 Task: Select the hover option in the diff decorations.
Action: Mouse moved to (16, 485)
Screenshot: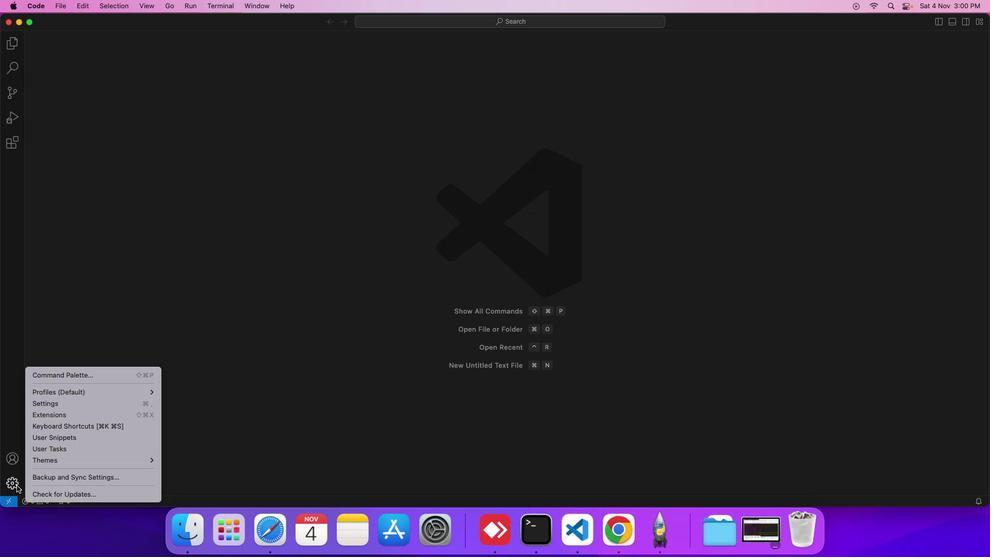 
Action: Mouse pressed left at (16, 485)
Screenshot: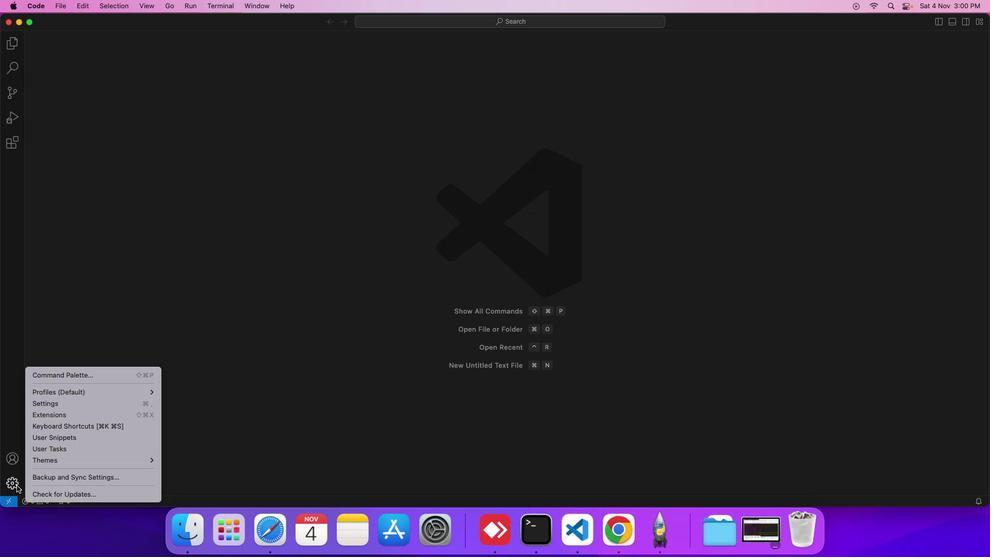 
Action: Mouse moved to (46, 404)
Screenshot: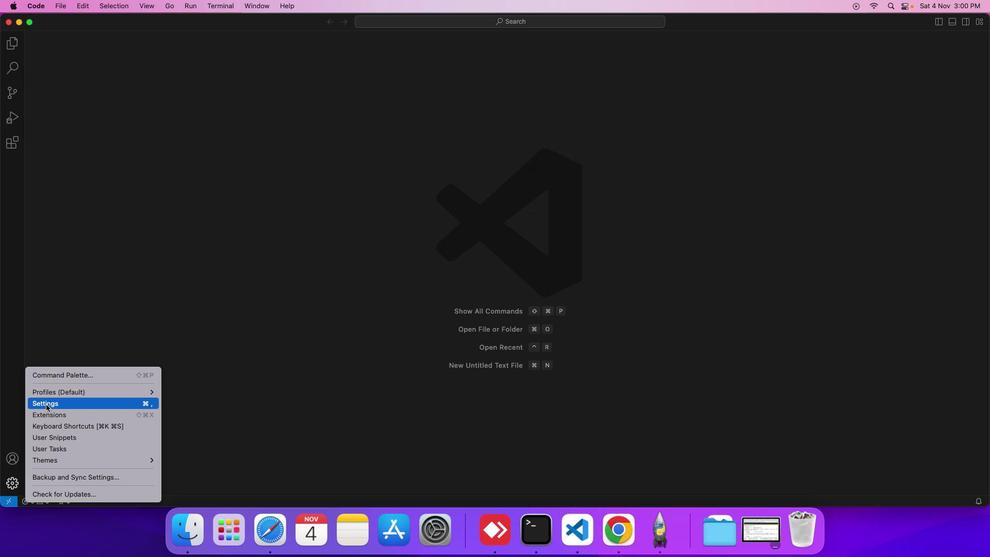 
Action: Mouse pressed left at (46, 404)
Screenshot: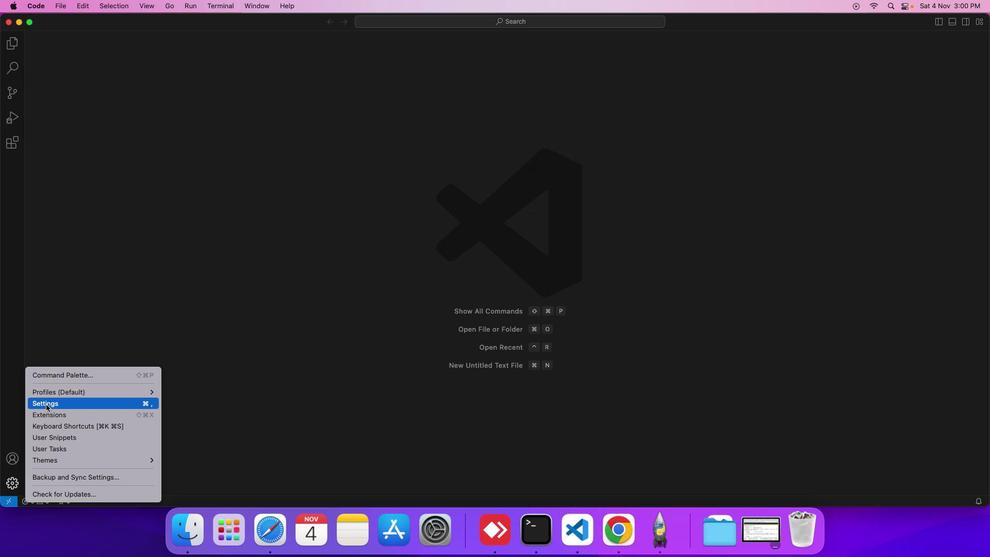 
Action: Mouse moved to (235, 148)
Screenshot: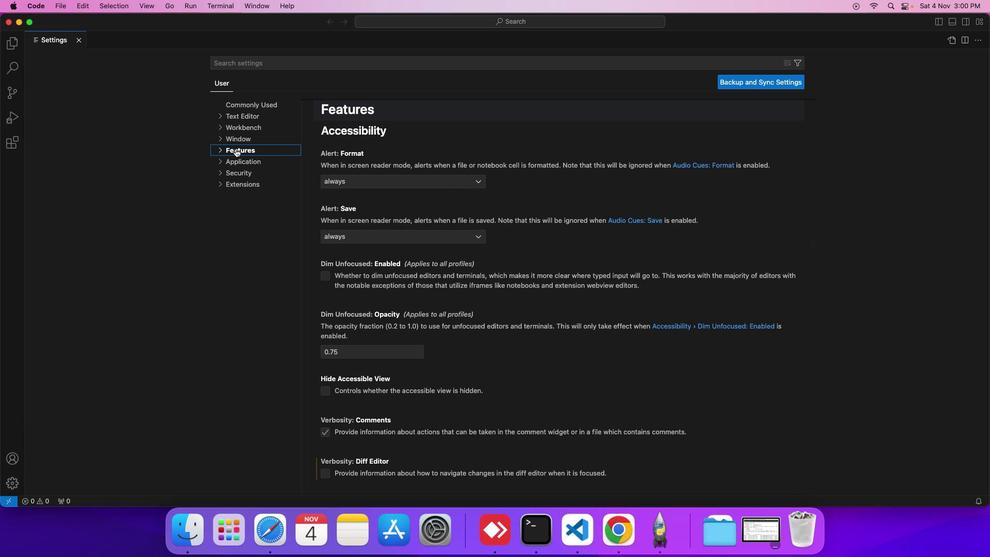
Action: Mouse pressed left at (235, 148)
Screenshot: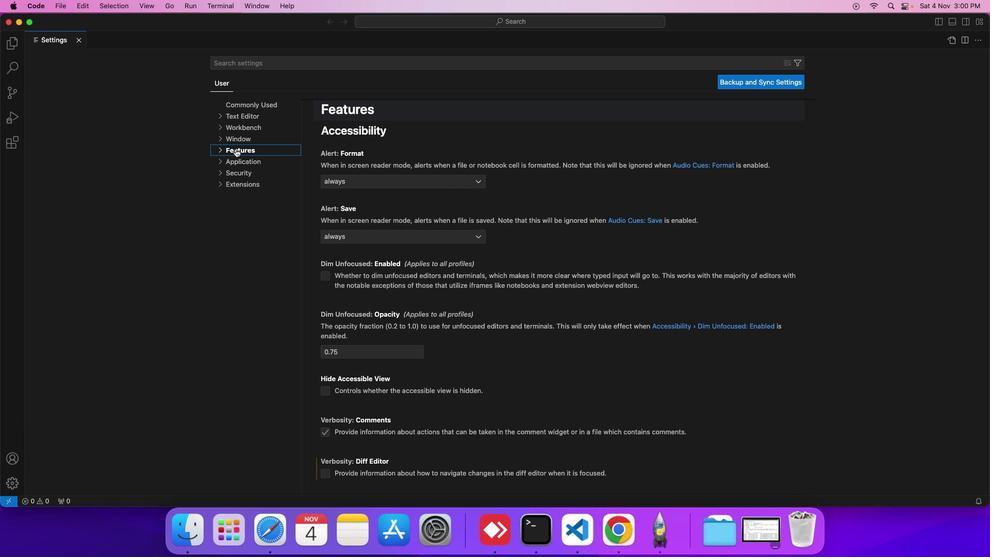 
Action: Mouse moved to (244, 217)
Screenshot: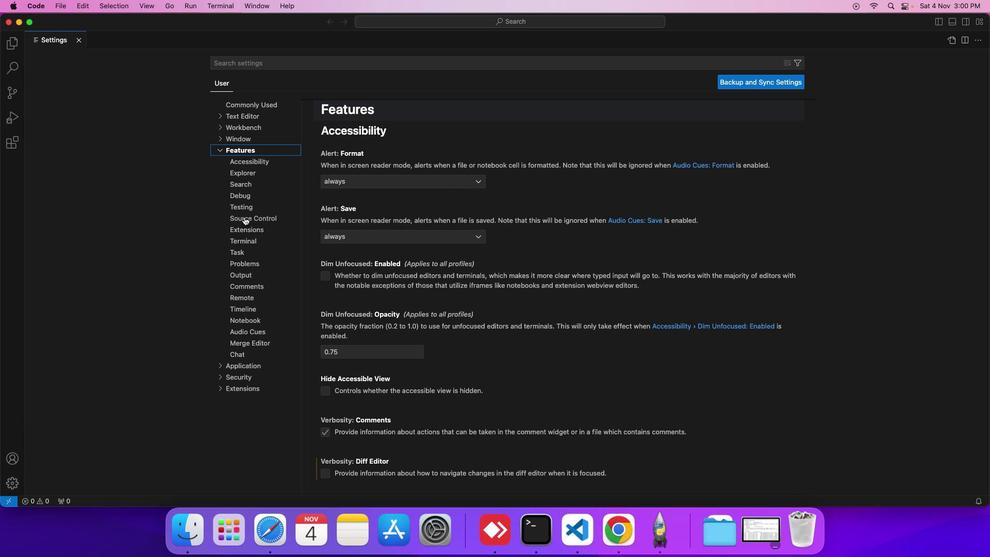 
Action: Mouse pressed left at (244, 217)
Screenshot: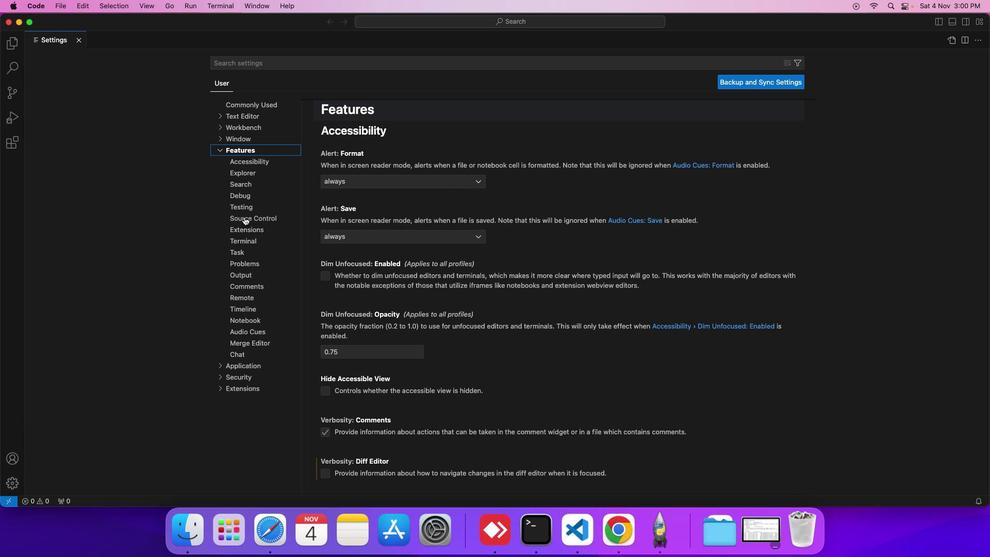 
Action: Mouse moved to (414, 327)
Screenshot: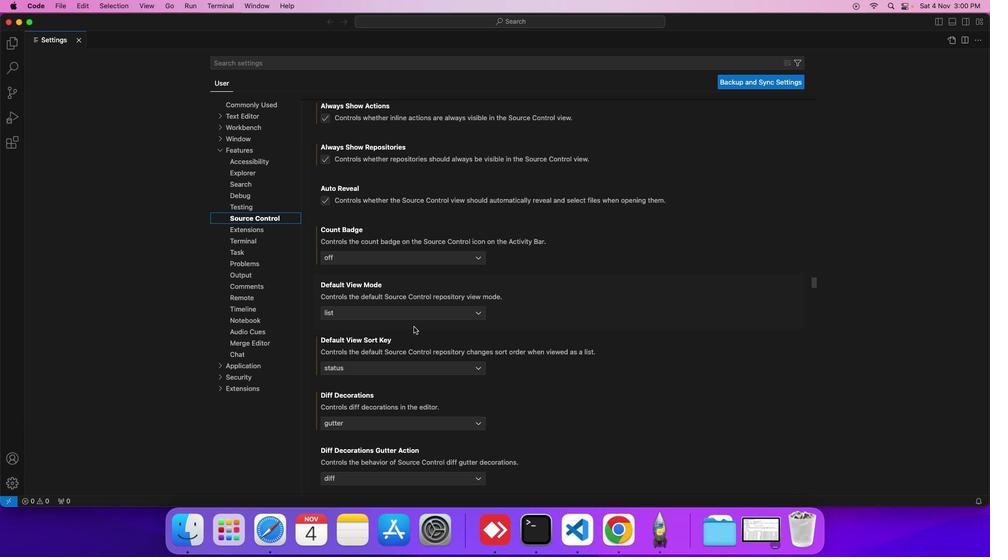 
Action: Mouse scrolled (414, 327) with delta (0, 0)
Screenshot: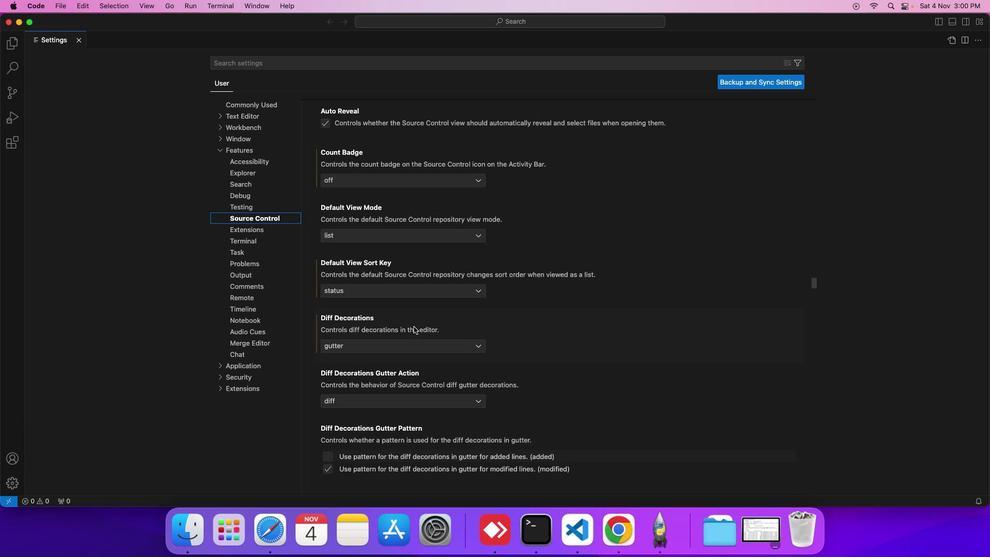 
Action: Mouse scrolled (414, 327) with delta (0, 0)
Screenshot: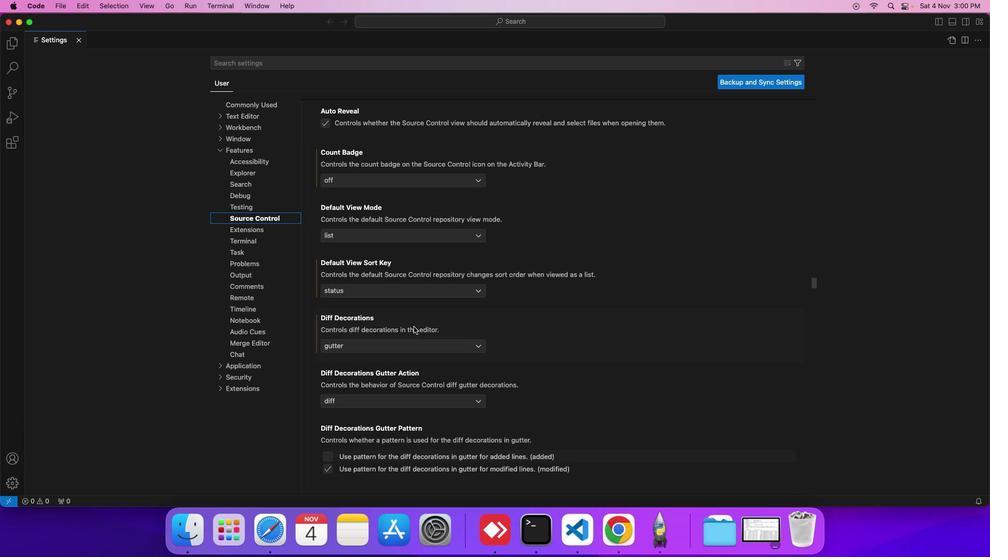 
Action: Mouse scrolled (414, 327) with delta (0, -1)
Screenshot: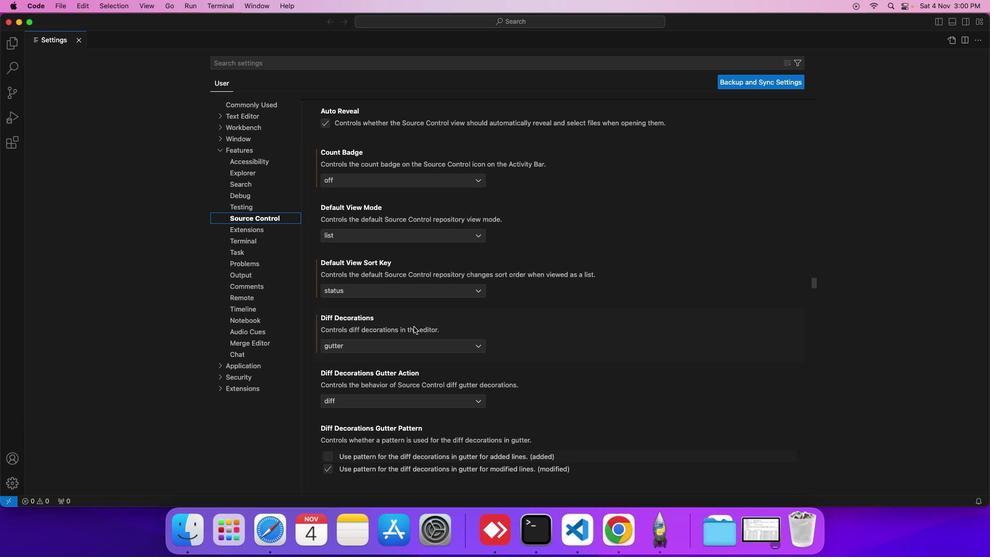 
Action: Mouse scrolled (414, 327) with delta (0, 0)
Screenshot: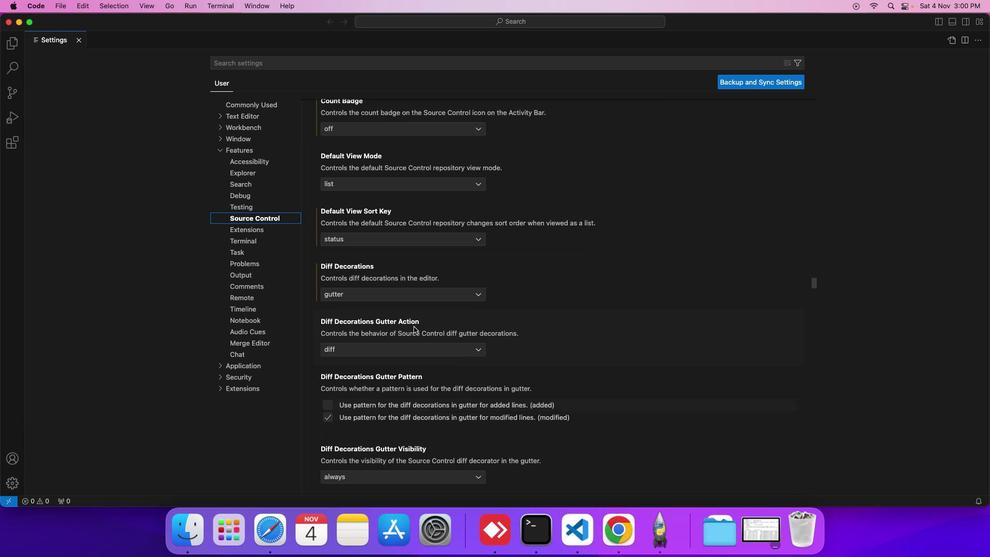 
Action: Mouse scrolled (414, 327) with delta (0, 0)
Screenshot: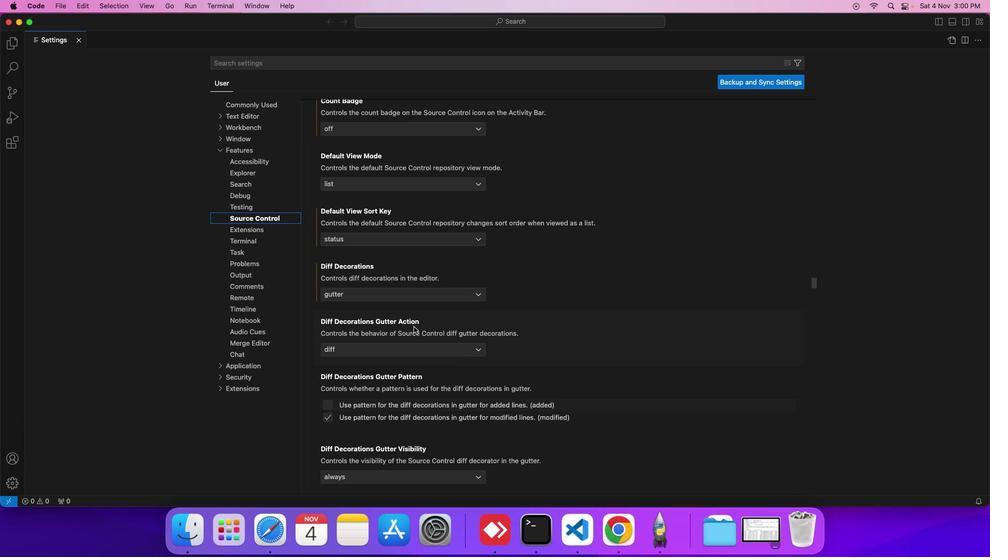 
Action: Mouse scrolled (414, 327) with delta (0, 0)
Screenshot: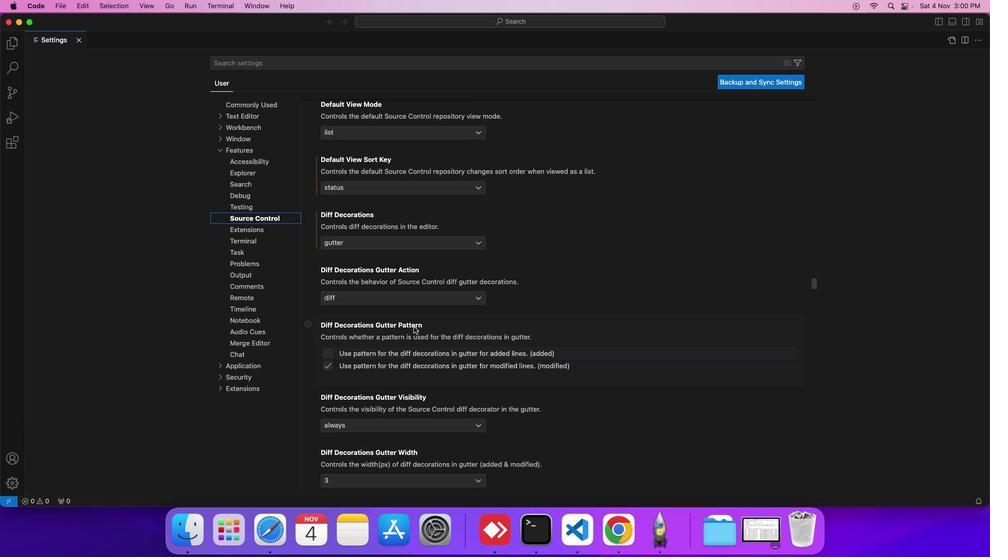
Action: Mouse scrolled (414, 327) with delta (0, 0)
Screenshot: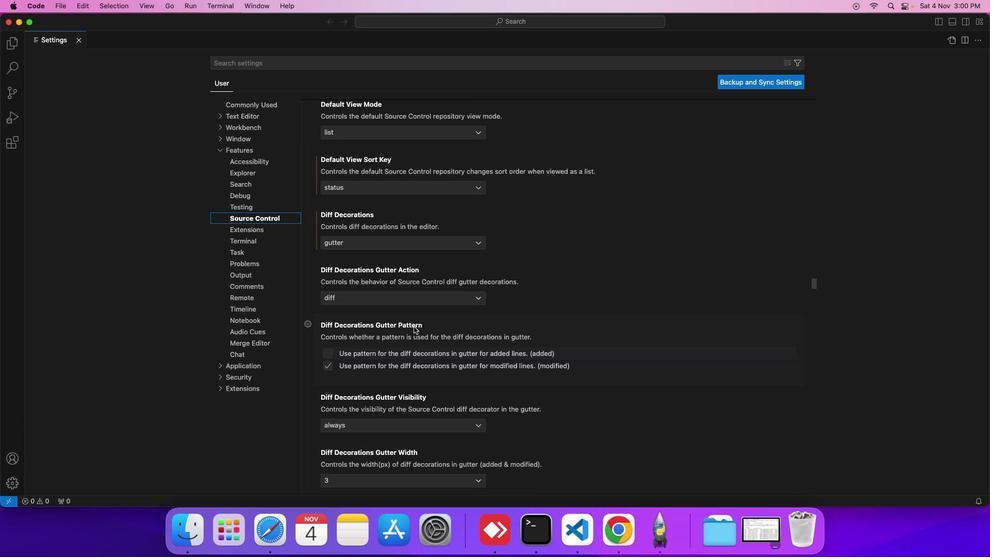 
Action: Mouse scrolled (414, 327) with delta (0, 0)
Screenshot: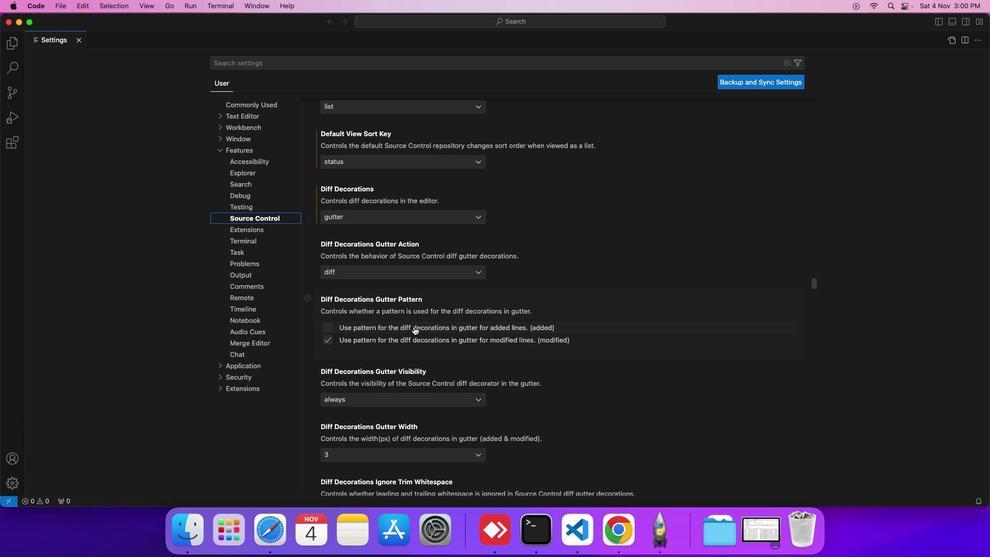 
Action: Mouse scrolled (414, 327) with delta (0, 0)
Screenshot: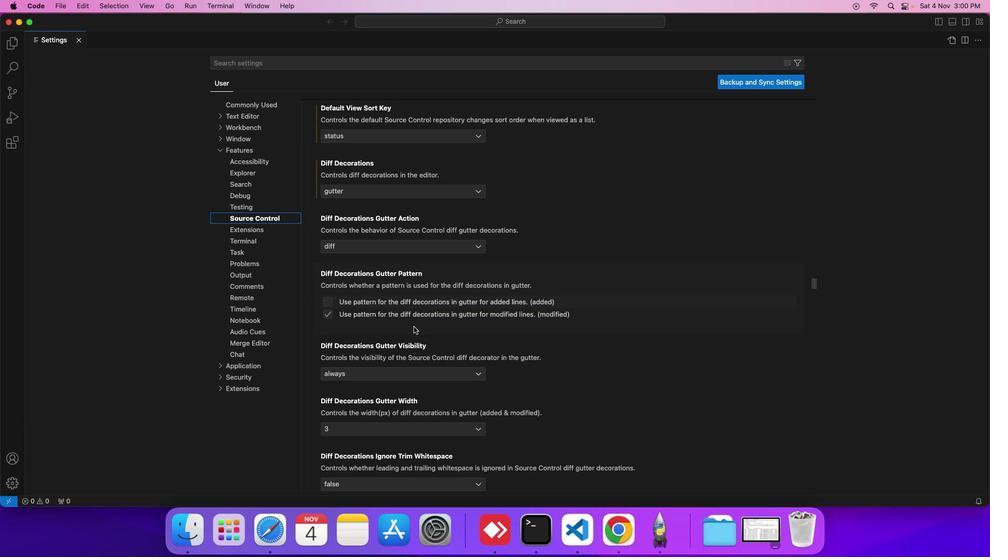
Action: Mouse scrolled (414, 327) with delta (0, 0)
Screenshot: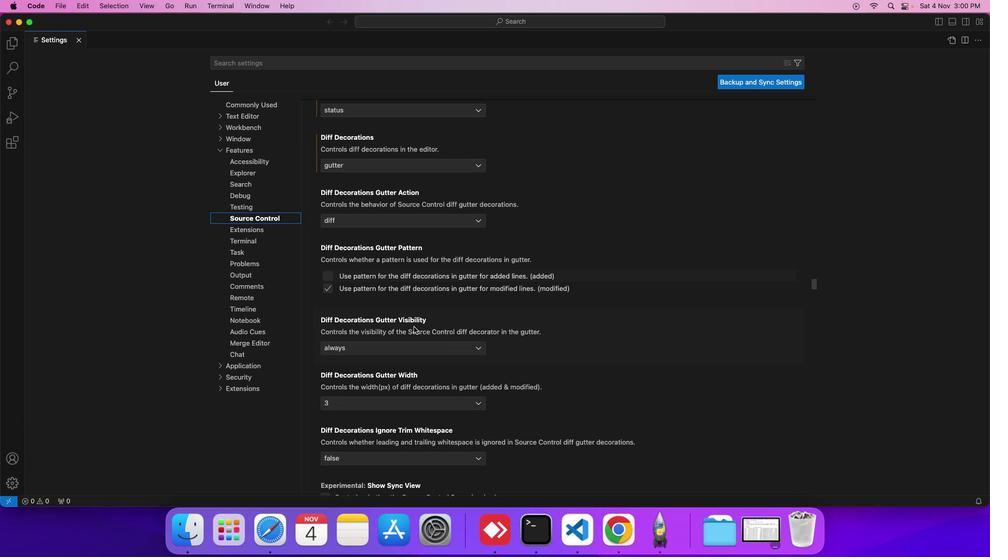 
Action: Mouse scrolled (414, 327) with delta (0, 0)
Screenshot: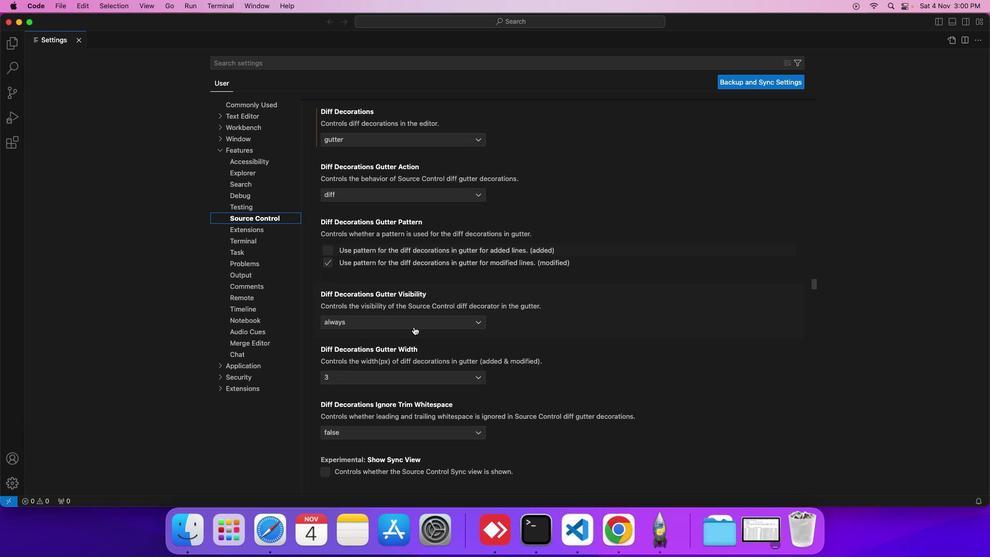 
Action: Mouse scrolled (414, 327) with delta (0, 0)
Screenshot: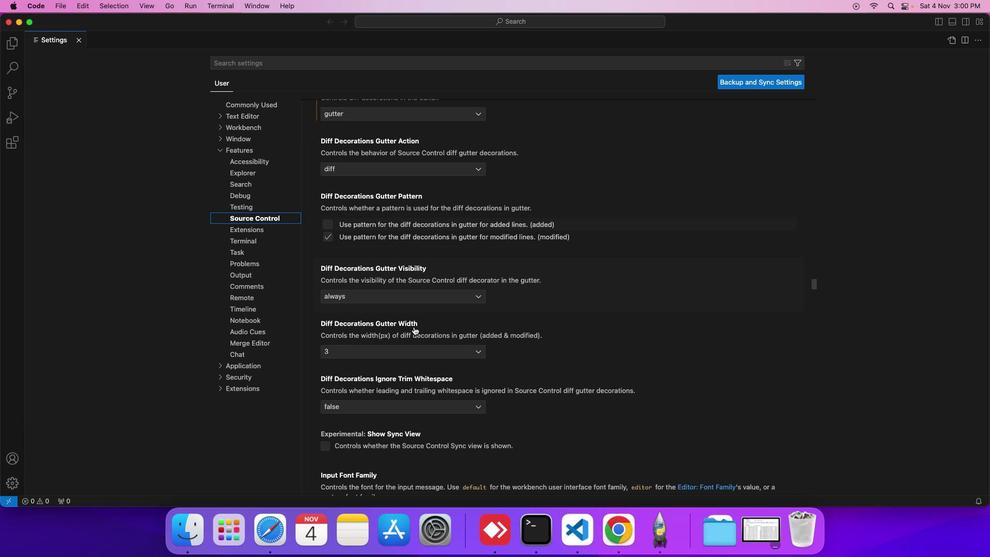 
Action: Mouse scrolled (414, 327) with delta (0, 0)
Screenshot: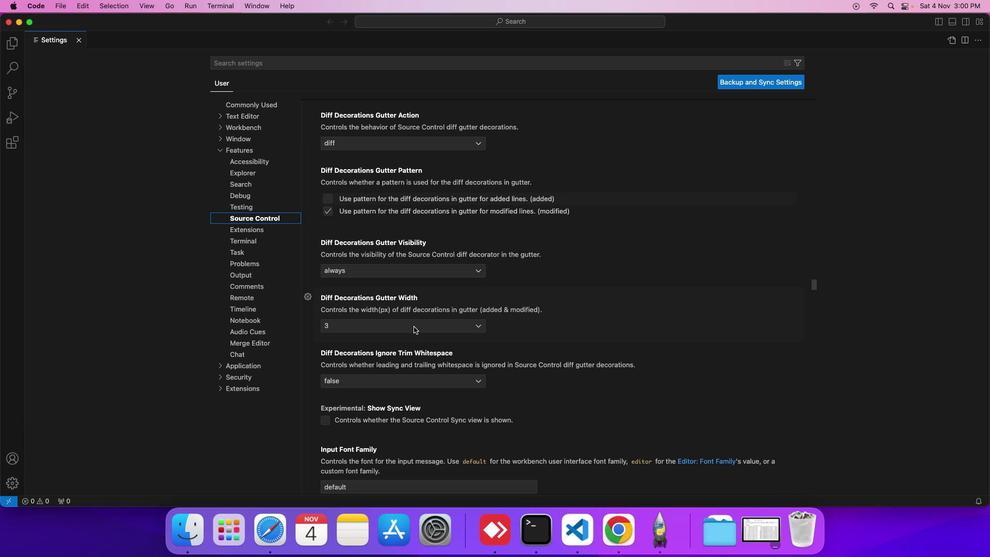 
Action: Mouse scrolled (414, 327) with delta (0, 0)
Screenshot: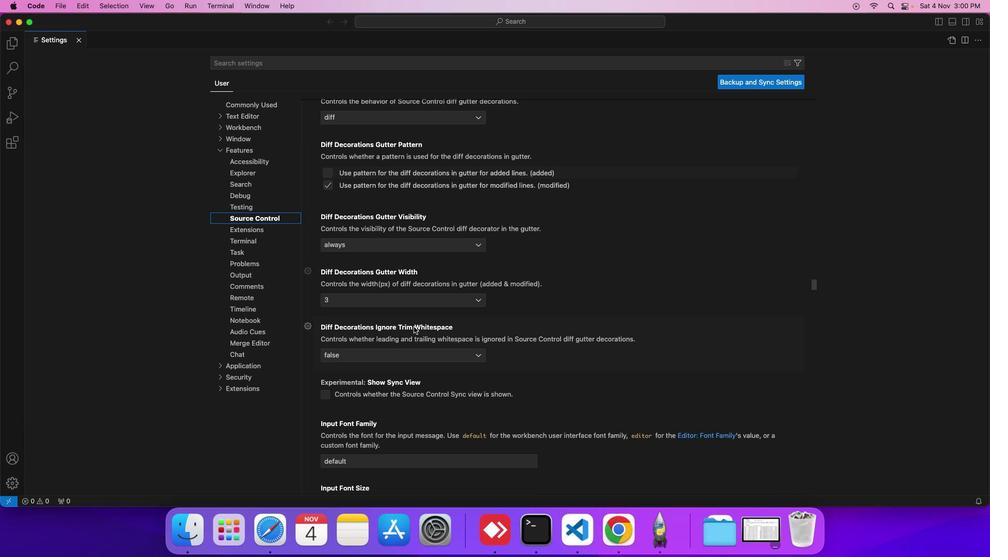 
Action: Mouse scrolled (414, 327) with delta (0, 0)
Screenshot: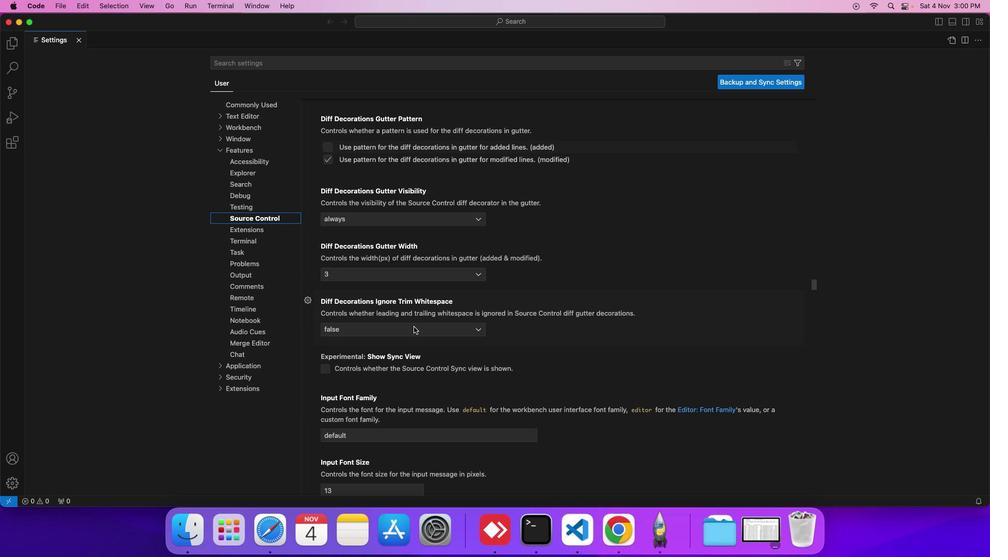 
Action: Mouse moved to (355, 217)
Screenshot: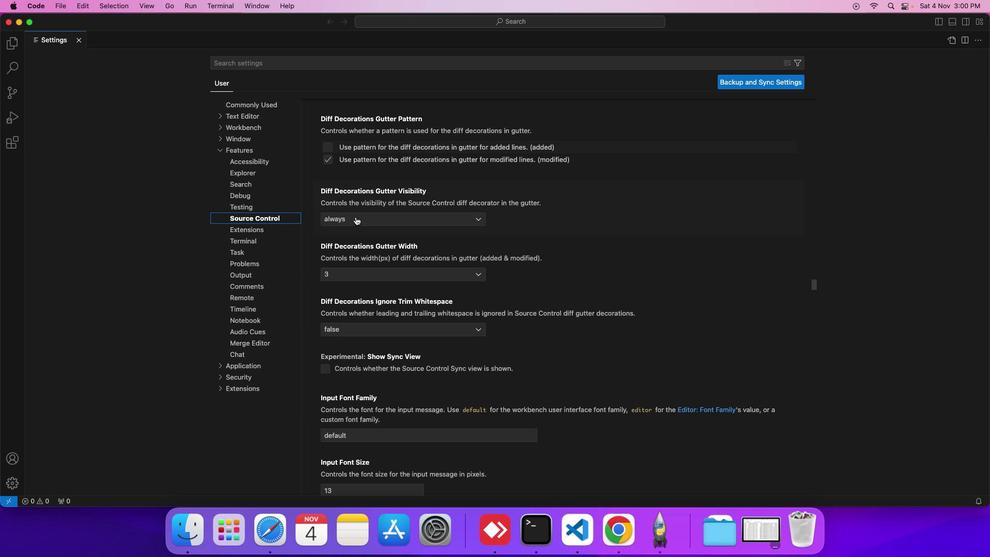 
Action: Mouse pressed left at (355, 217)
Screenshot: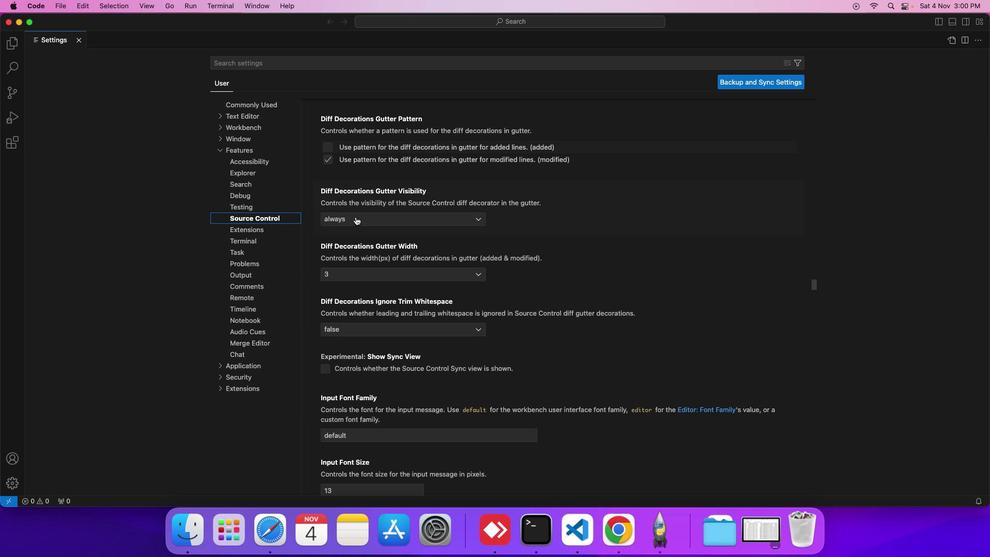 
Action: Mouse moved to (354, 244)
Screenshot: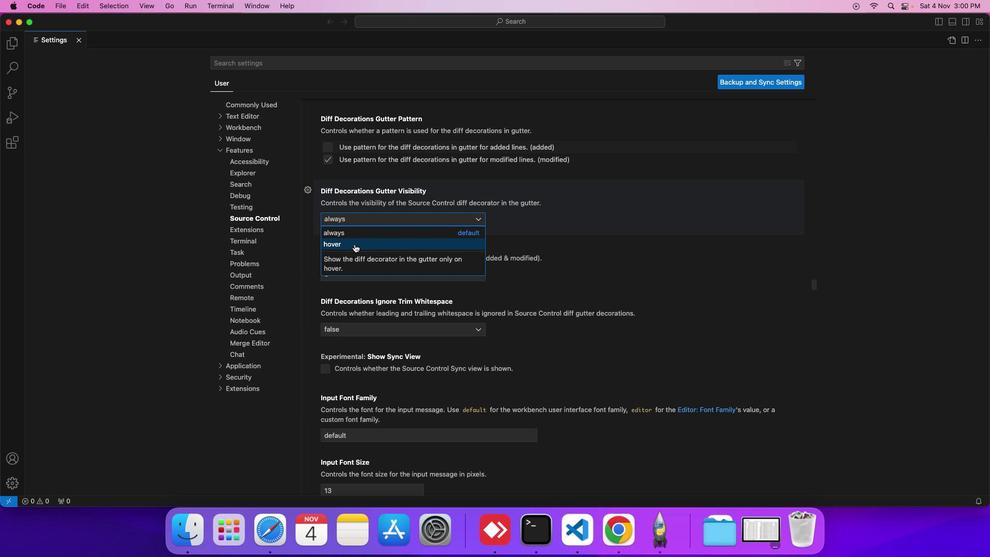 
Action: Mouse pressed left at (354, 244)
Screenshot: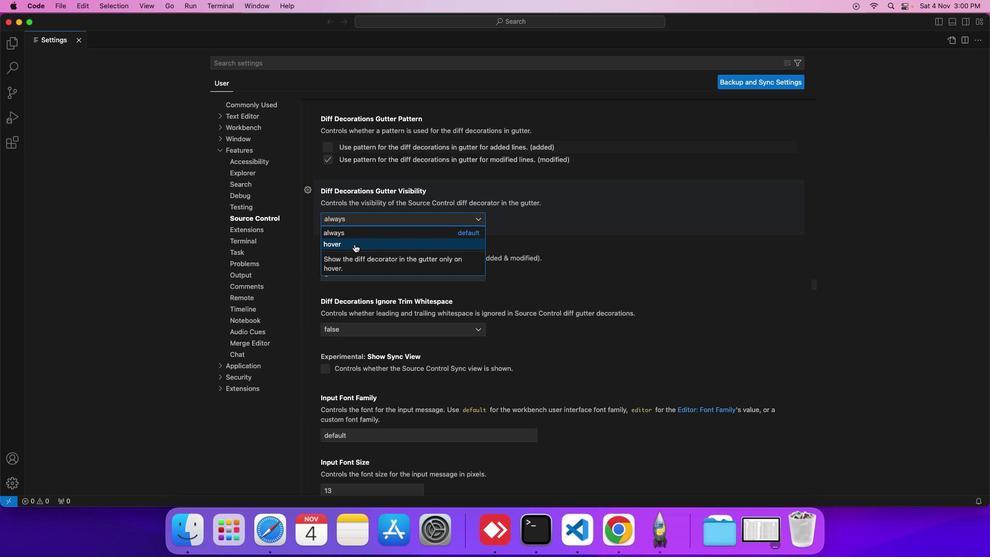 
